 Task: Create a due date automation trigger when advanced on, 2 hours before a card is due add content with a description not ending with resume.
Action: Mouse moved to (957, 68)
Screenshot: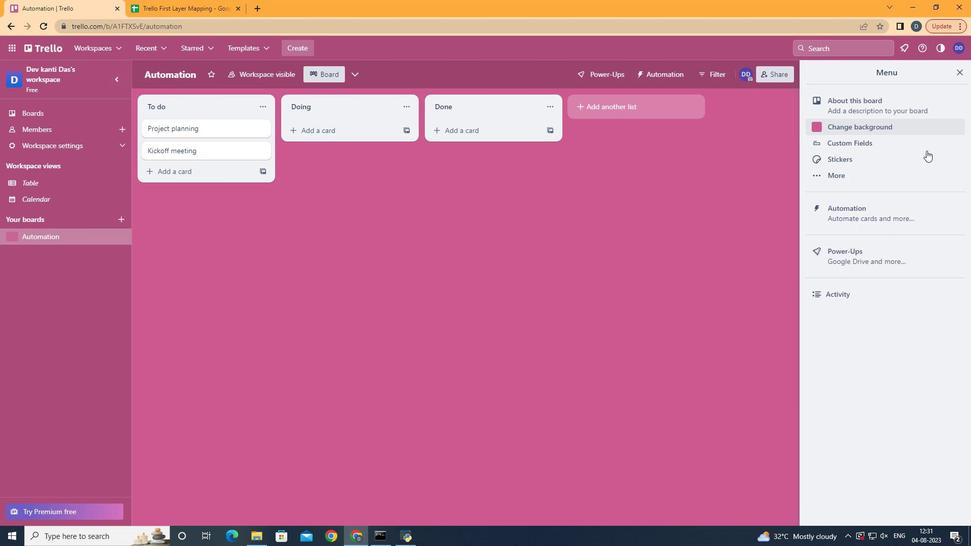 
Action: Mouse pressed left at (957, 68)
Screenshot: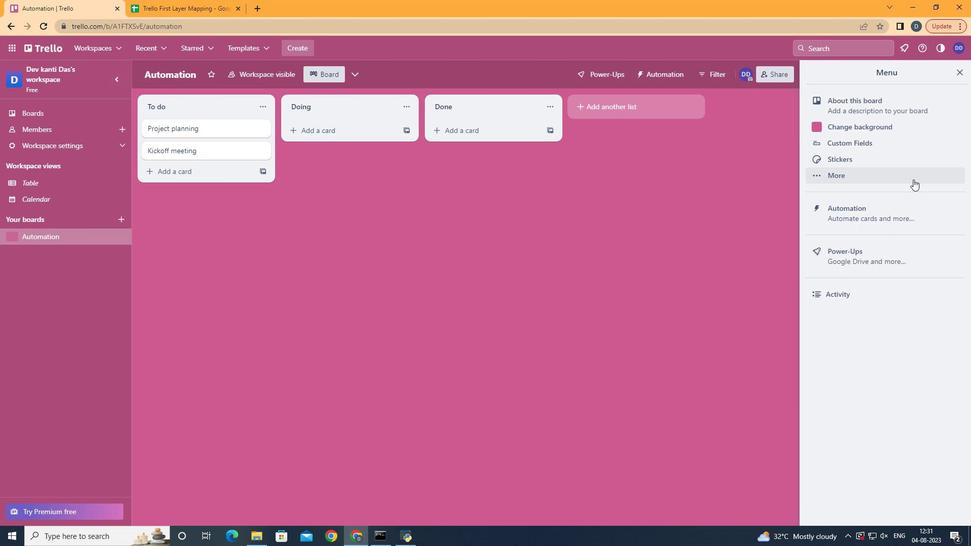 
Action: Mouse moved to (892, 207)
Screenshot: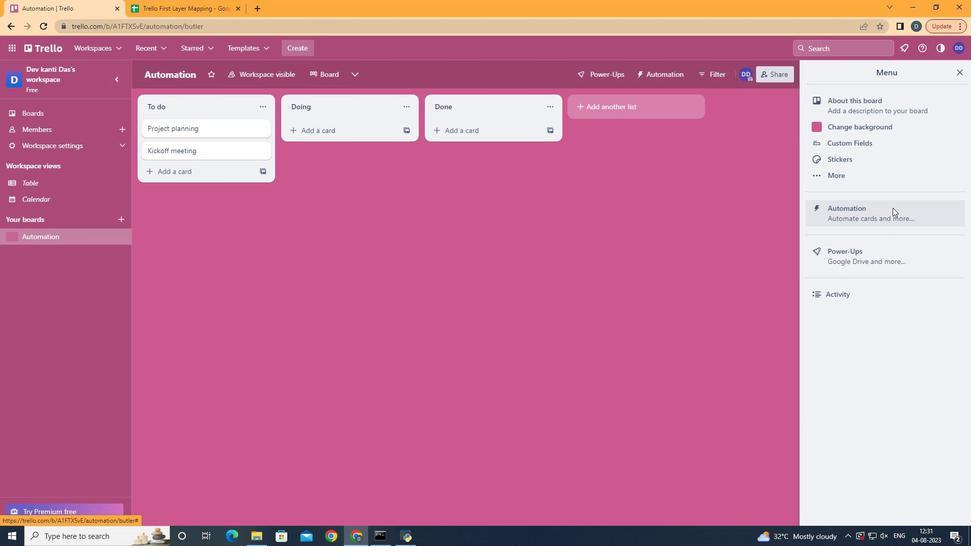 
Action: Mouse pressed left at (892, 207)
Screenshot: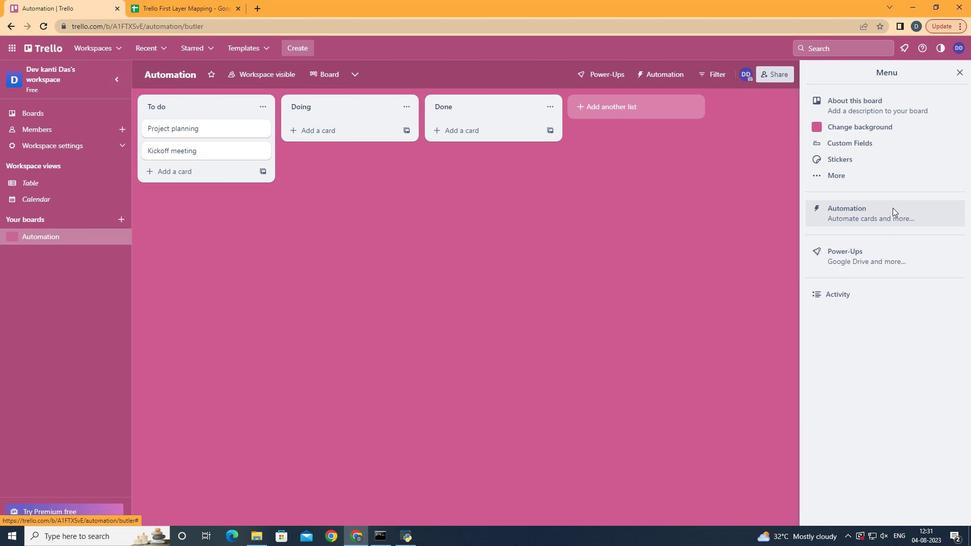 
Action: Mouse moved to (204, 206)
Screenshot: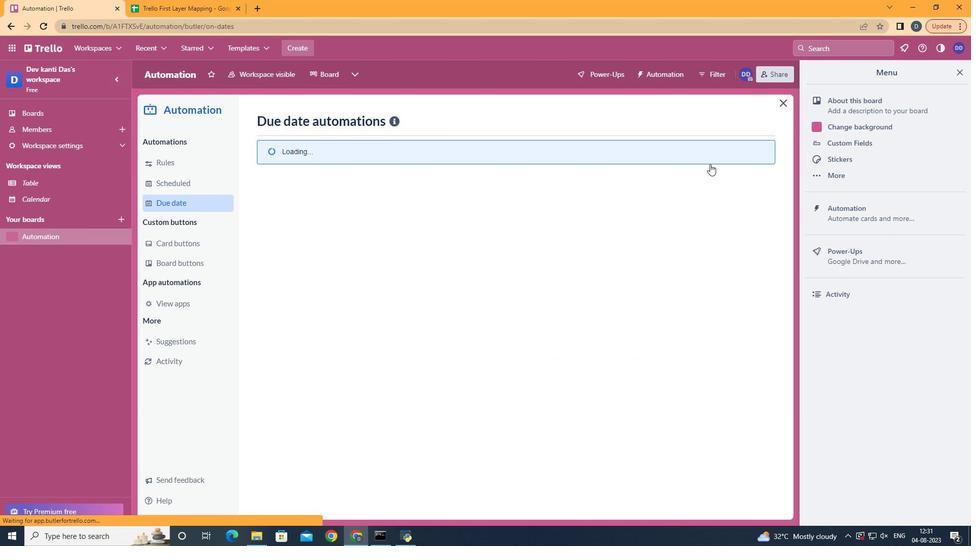 
Action: Mouse pressed left at (204, 206)
Screenshot: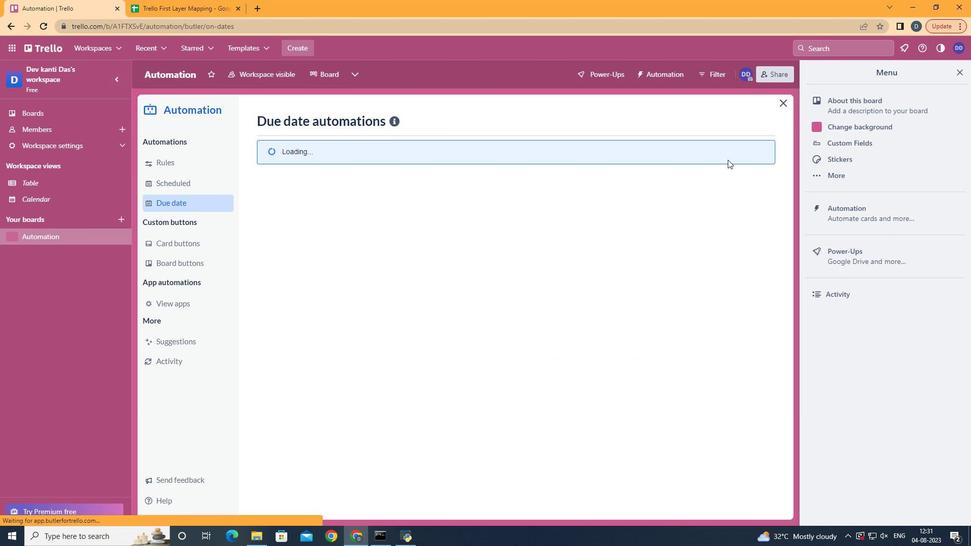 
Action: Mouse moved to (718, 122)
Screenshot: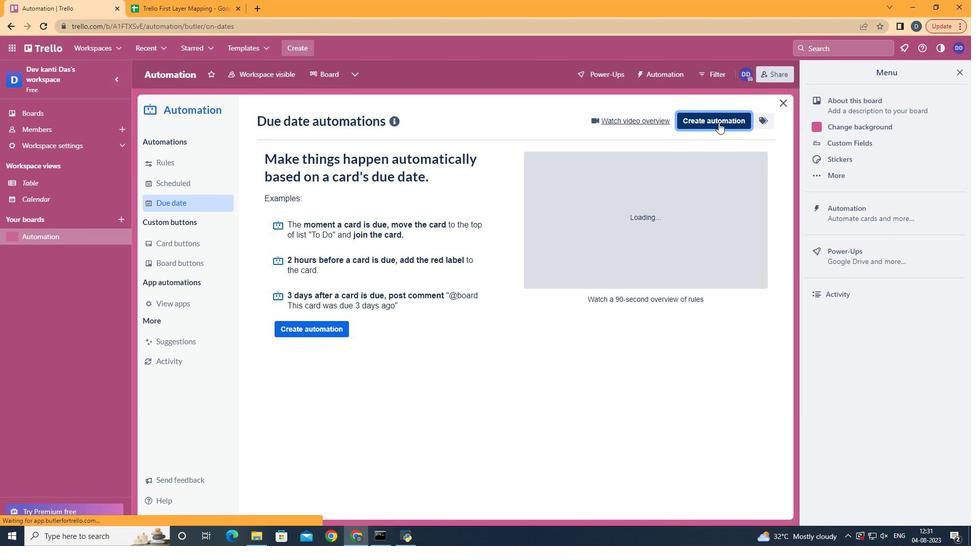 
Action: Mouse pressed left at (718, 122)
Screenshot: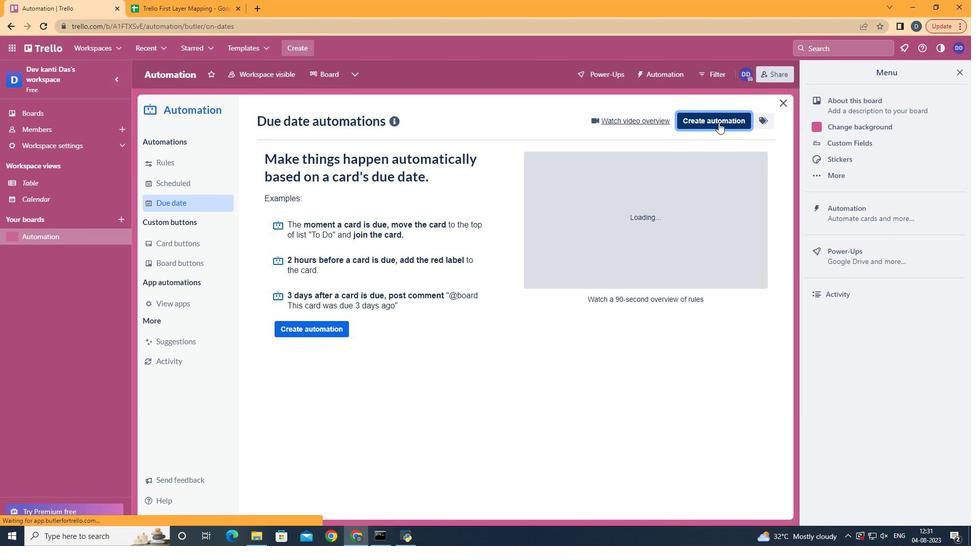 
Action: Mouse moved to (569, 219)
Screenshot: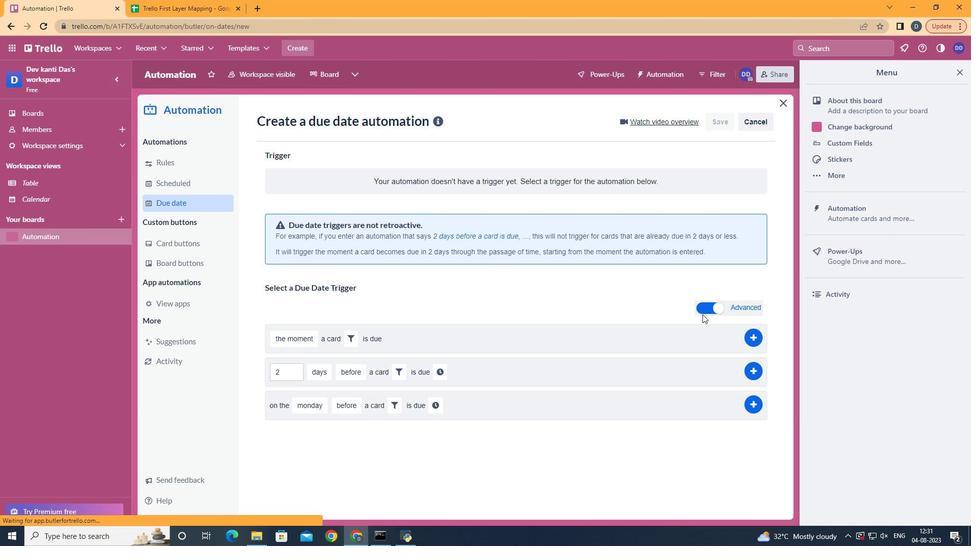 
Action: Mouse pressed left at (569, 219)
Screenshot: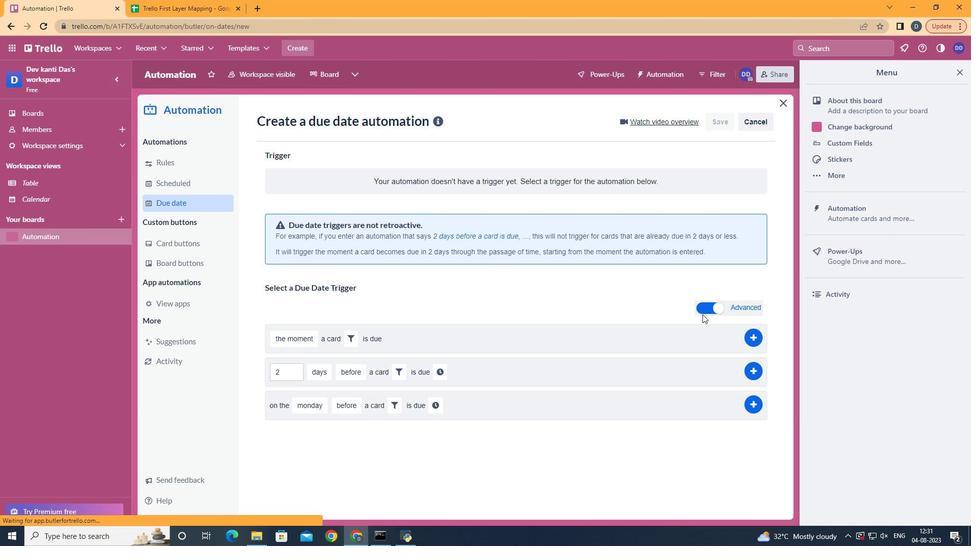
Action: Mouse moved to (329, 427)
Screenshot: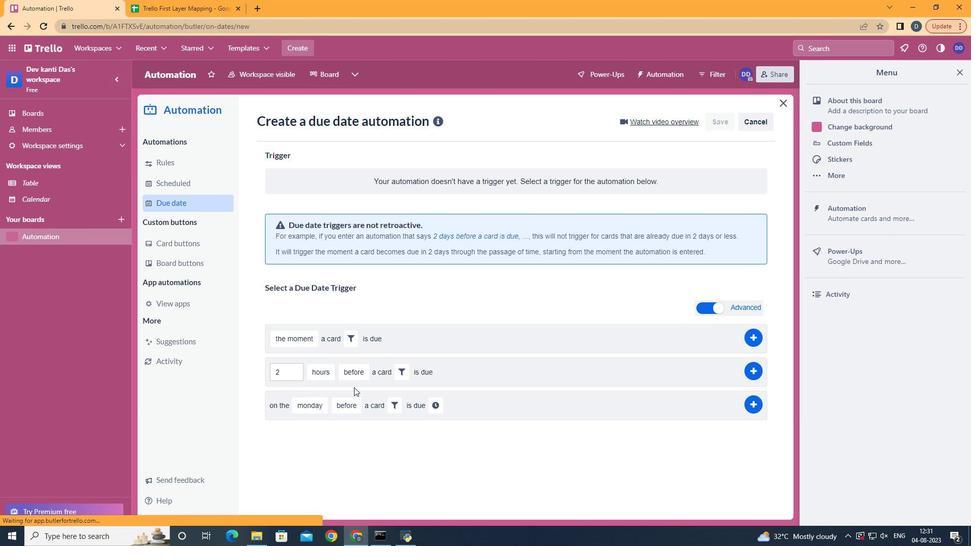 
Action: Mouse pressed left at (329, 427)
Screenshot: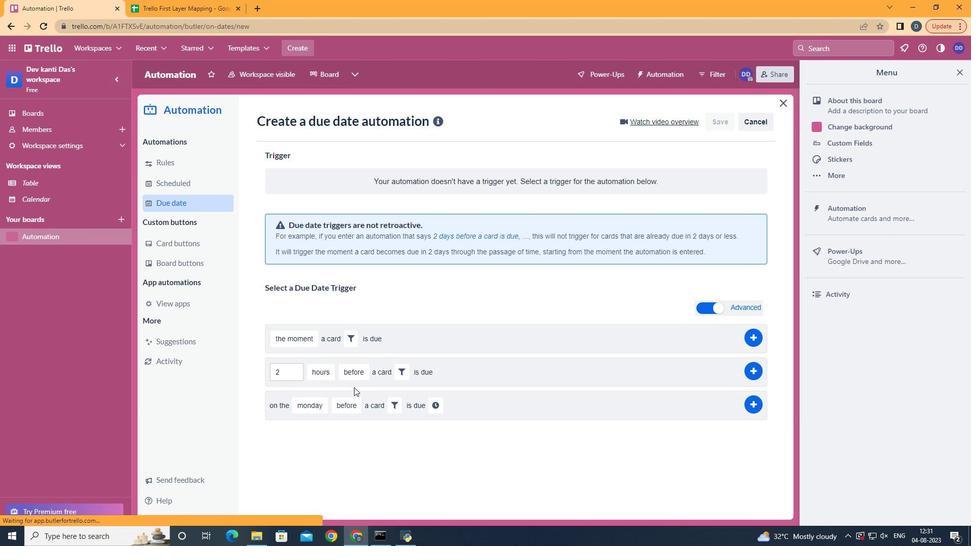 
Action: Mouse moved to (356, 394)
Screenshot: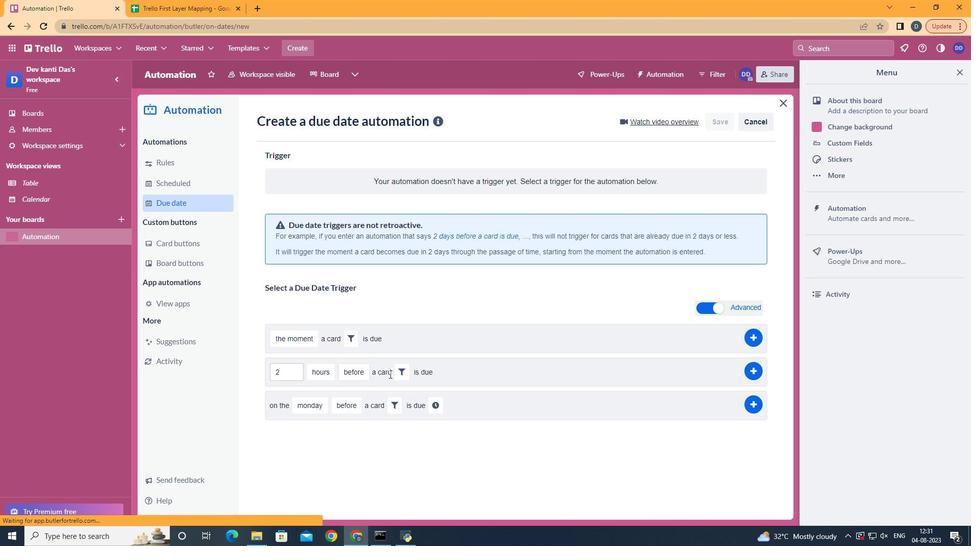 
Action: Mouse pressed left at (356, 394)
Screenshot: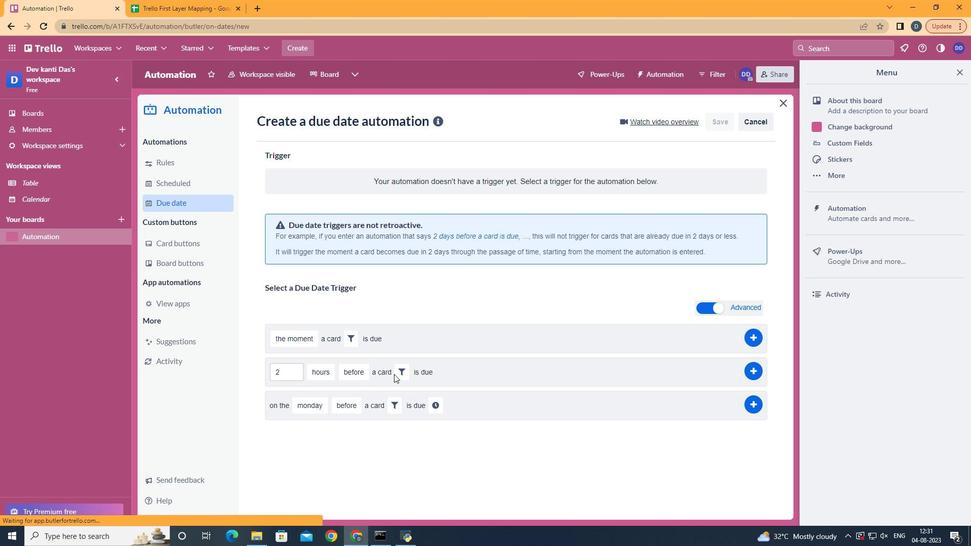 
Action: Mouse moved to (394, 374)
Screenshot: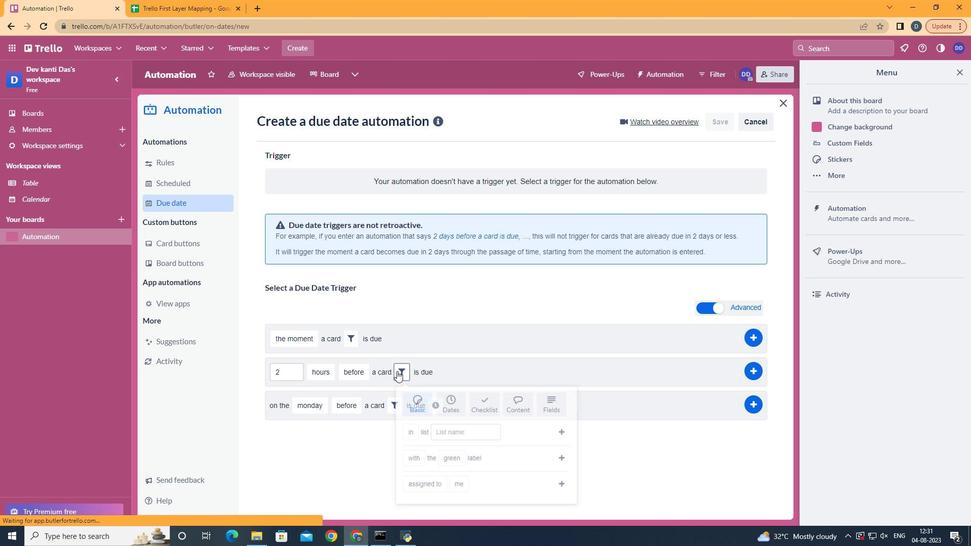 
Action: Mouse pressed left at (394, 374)
Screenshot: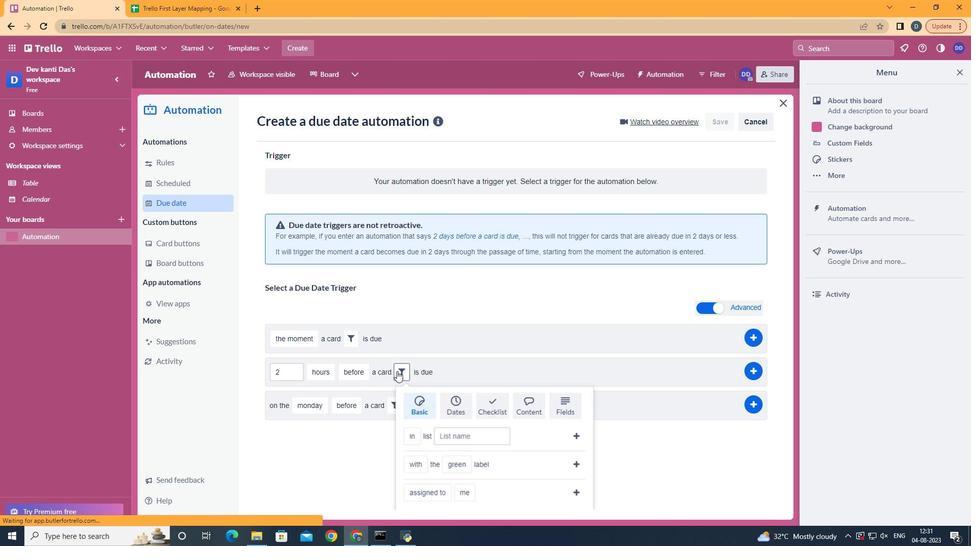 
Action: Mouse moved to (537, 400)
Screenshot: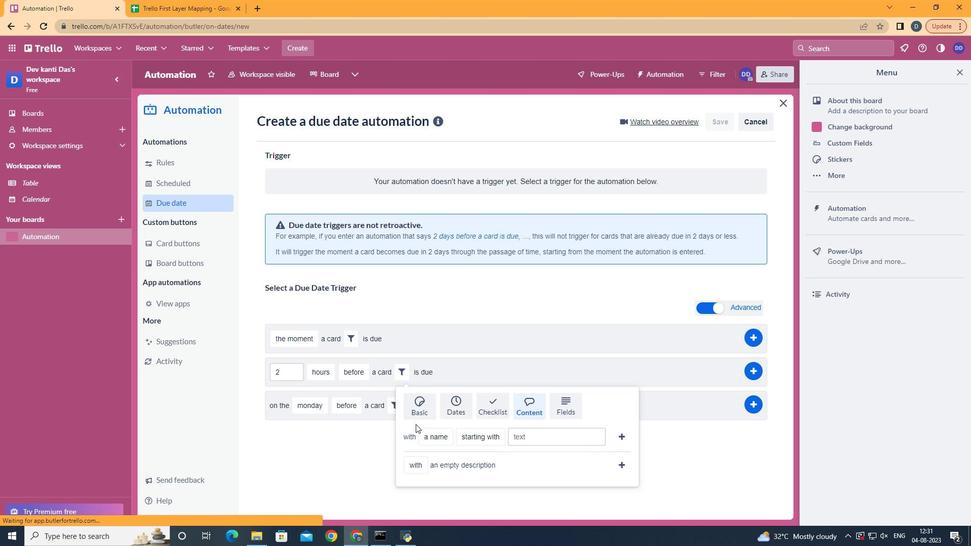 
Action: Mouse pressed left at (537, 400)
Screenshot: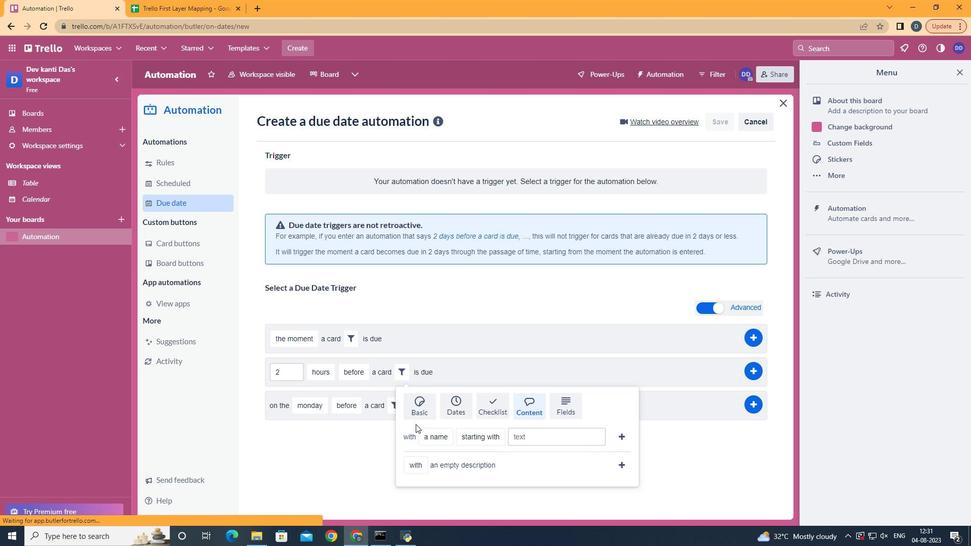 
Action: Mouse moved to (438, 481)
Screenshot: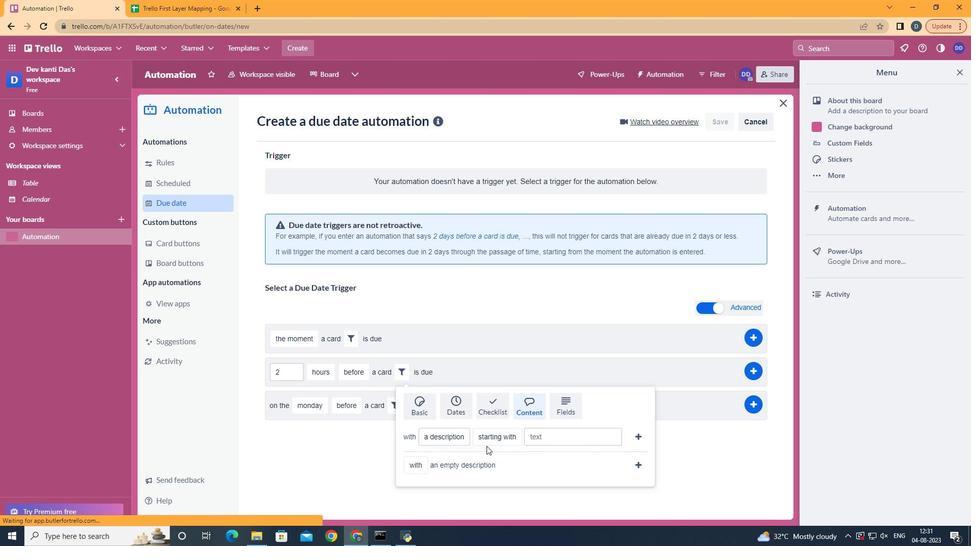 
Action: Mouse pressed left at (438, 481)
Screenshot: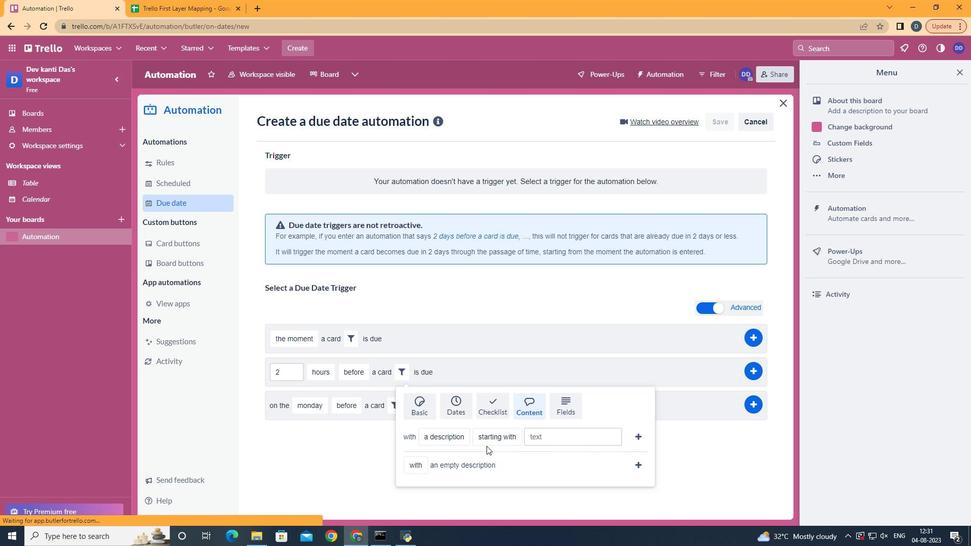 
Action: Mouse moved to (507, 395)
Screenshot: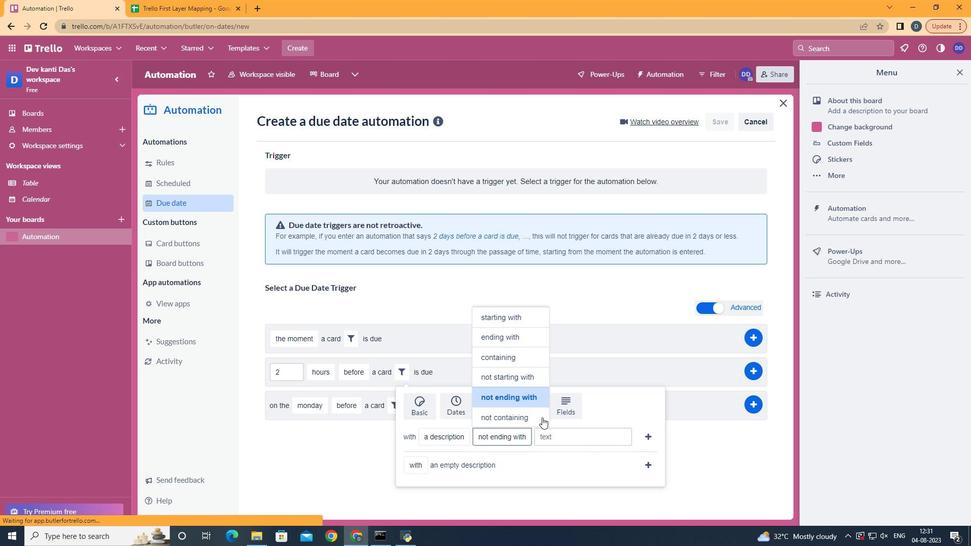 
Action: Mouse pressed left at (507, 395)
Screenshot: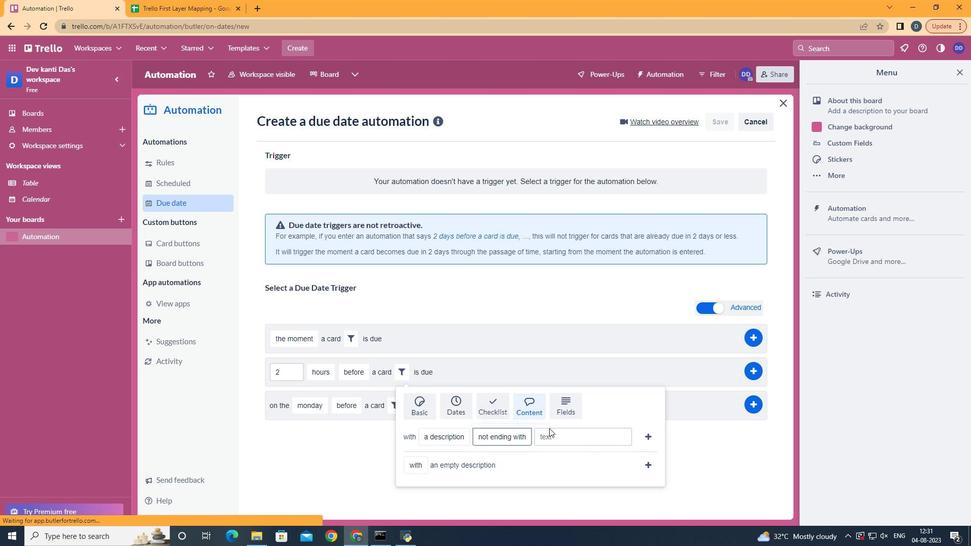 
Action: Mouse moved to (551, 436)
Screenshot: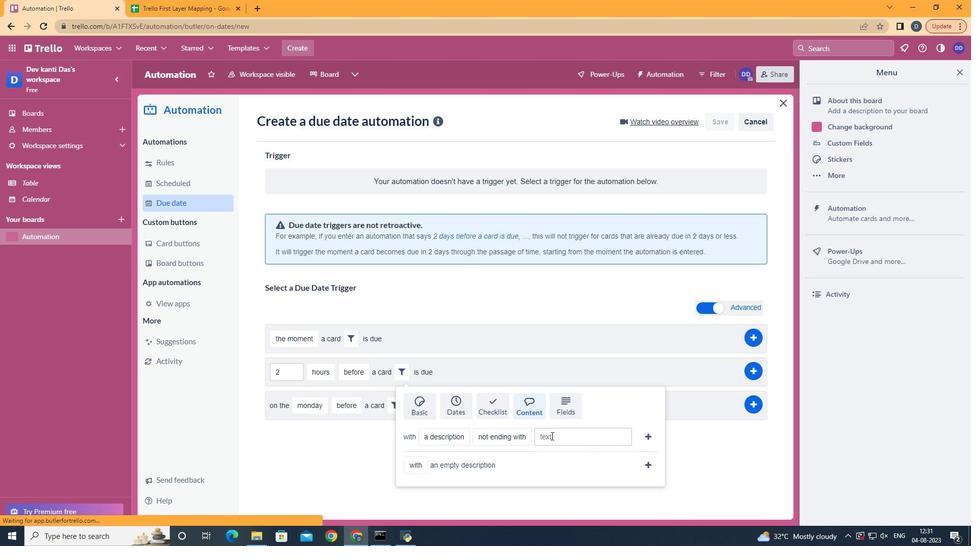 
Action: Mouse pressed left at (551, 436)
Screenshot: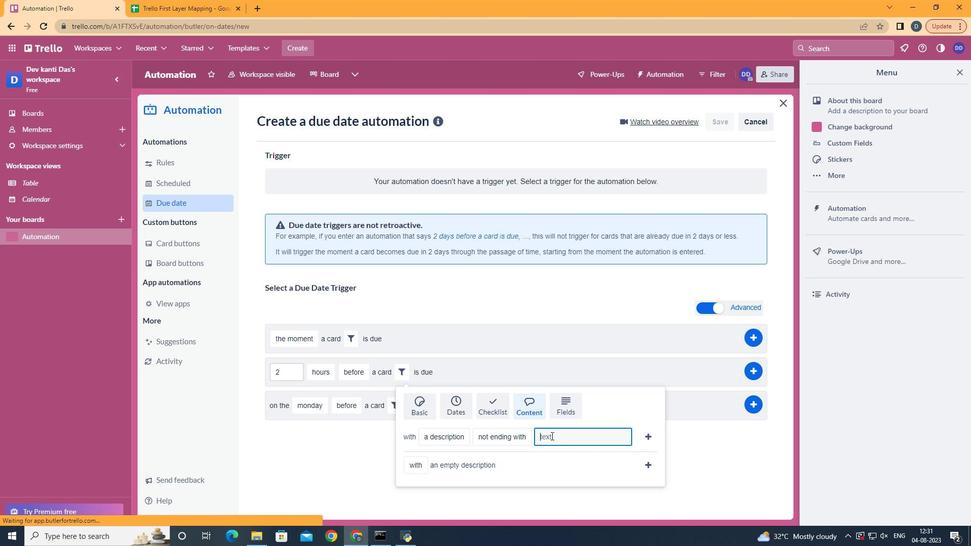 
Action: Key pressed resume
Screenshot: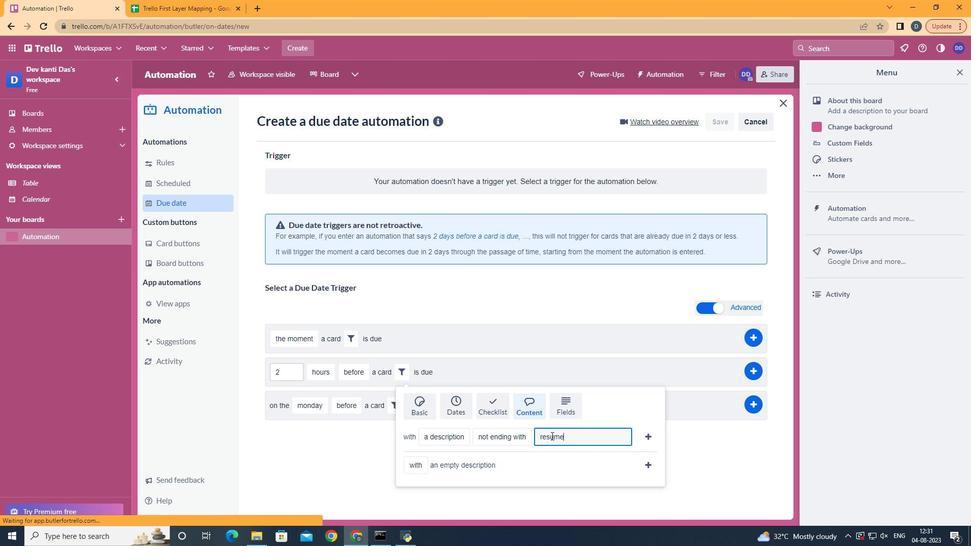 
Action: Mouse moved to (648, 438)
Screenshot: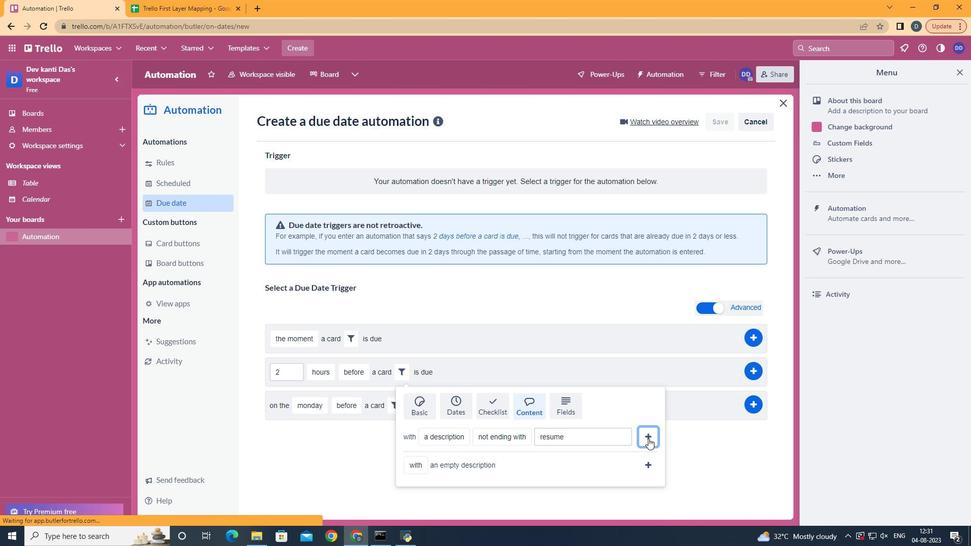
Action: Mouse pressed left at (648, 438)
Screenshot: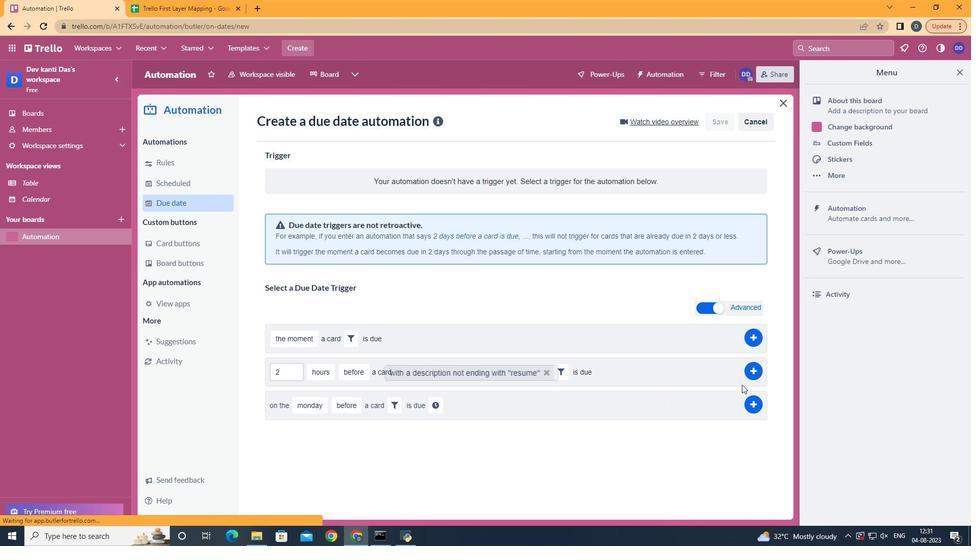 
Action: Mouse moved to (759, 375)
Screenshot: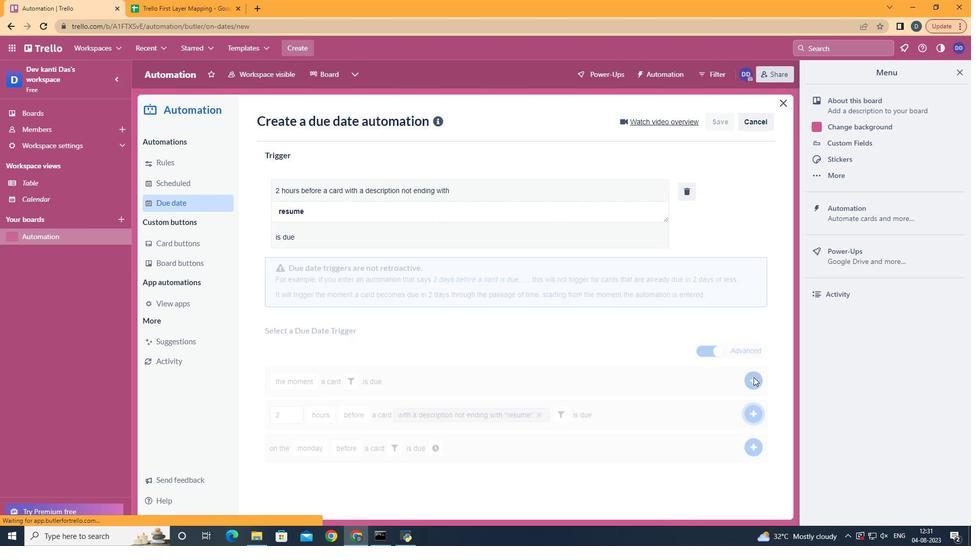 
Action: Mouse pressed left at (759, 375)
Screenshot: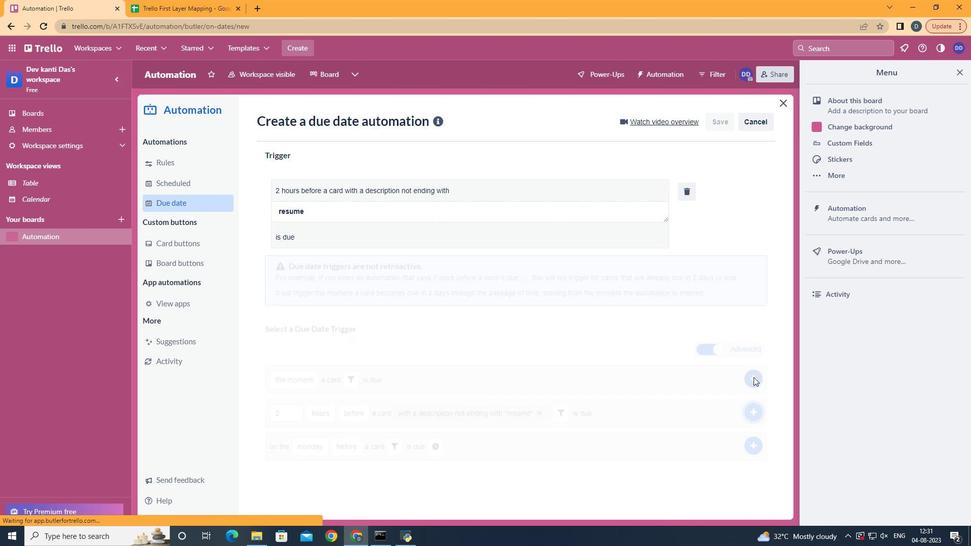 
Action: Mouse moved to (446, 252)
Screenshot: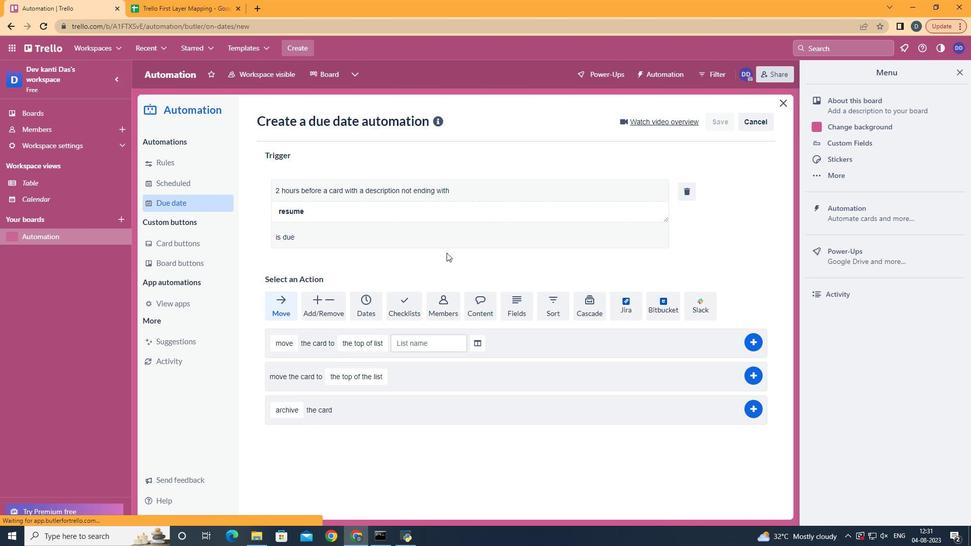 
